 Task: Create New Employee with Employee Name: Gerald Davis, Address Line1: 7910 Mayfield Avenue, Address Line2: Elyria, Address Line3:  OH 44035, Cell Number: 204-470-7336
Action: Mouse moved to (129, 43)
Screenshot: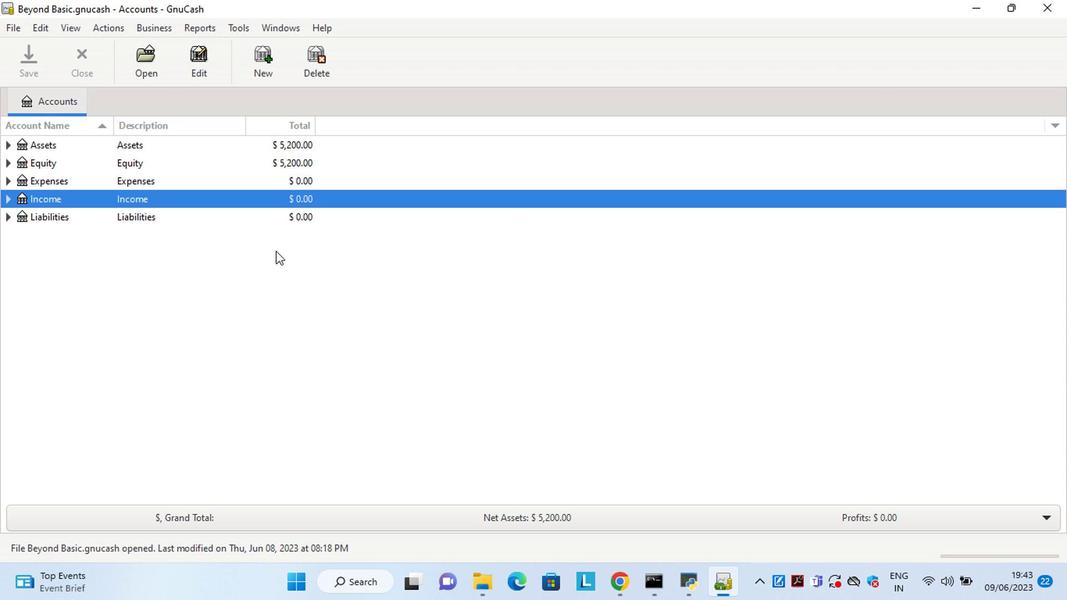 
Action: Mouse pressed left at (129, 43)
Screenshot: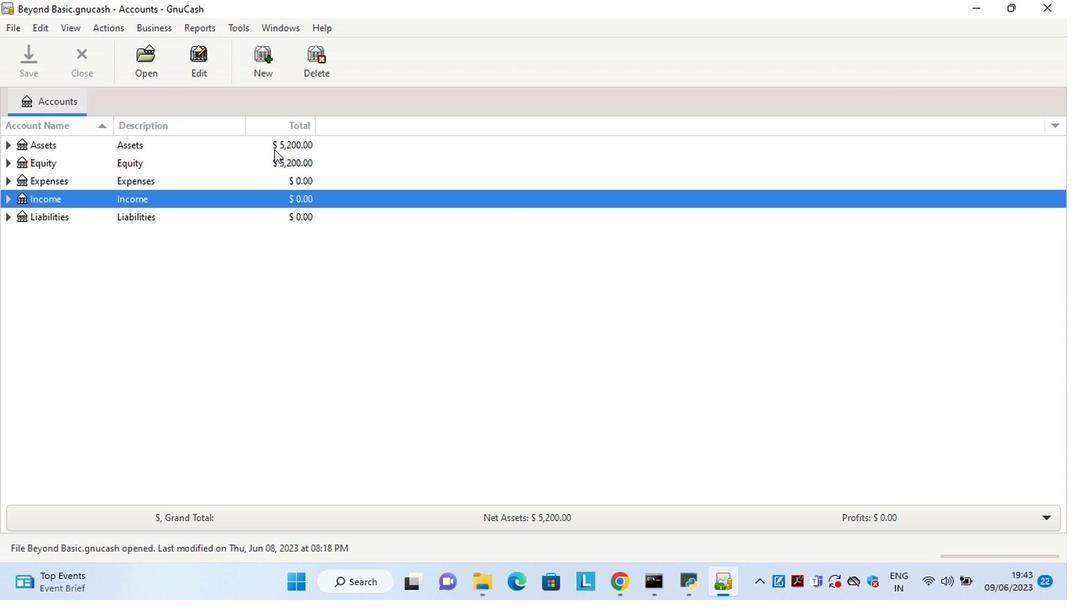 
Action: Mouse moved to (260, 111)
Screenshot: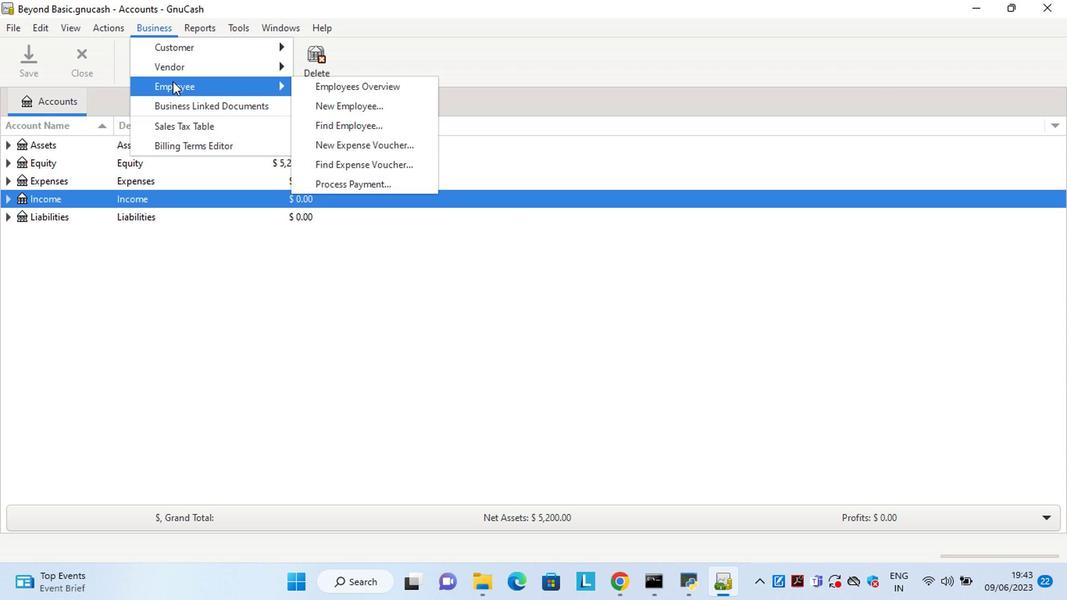 
Action: Mouse pressed left at (260, 111)
Screenshot: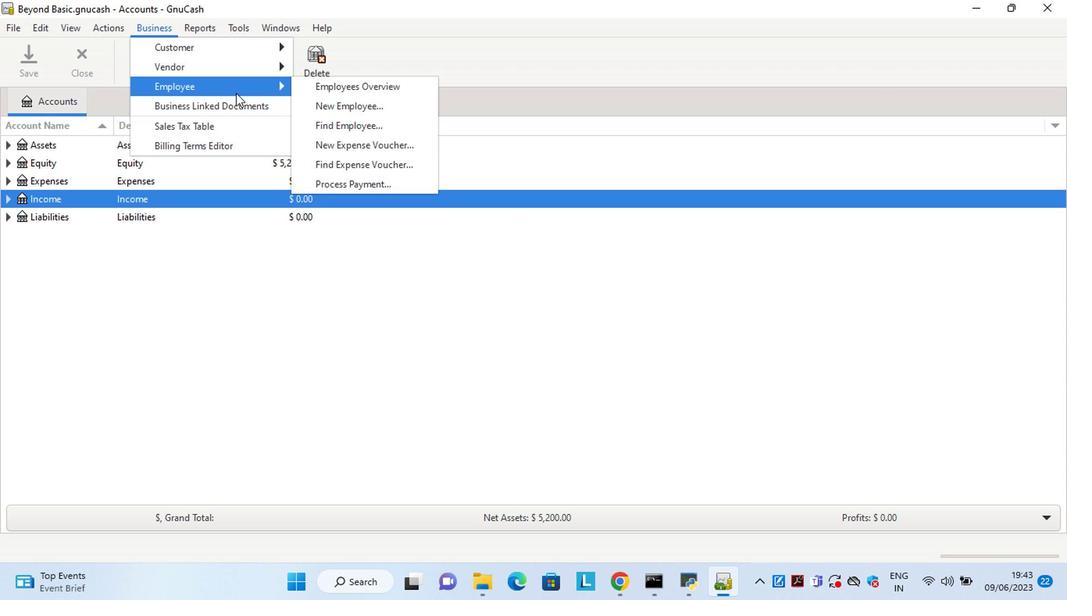 
Action: Mouse pressed left at (260, 111)
Screenshot: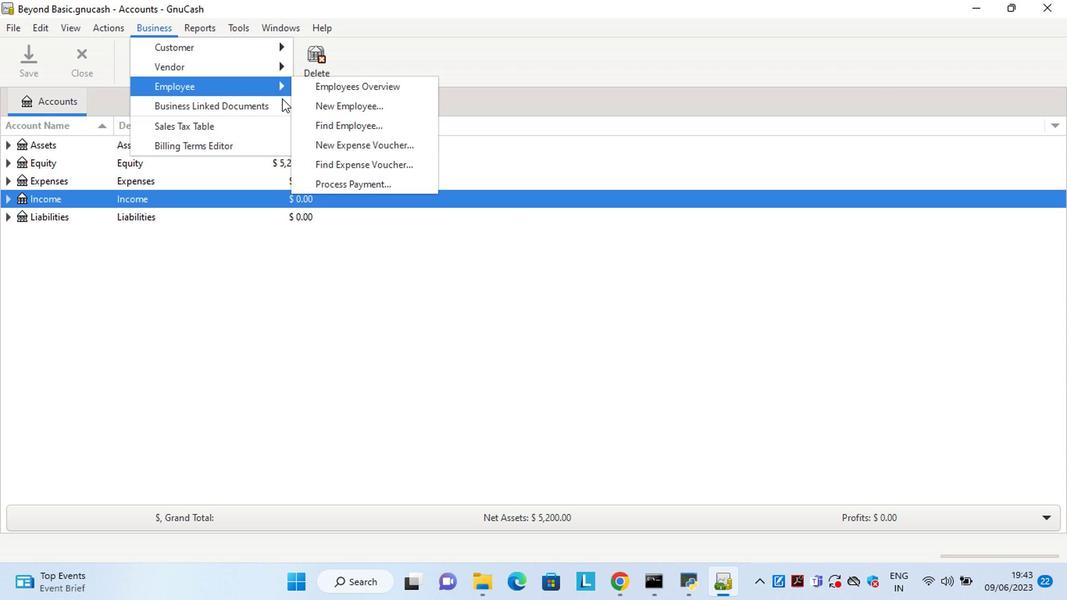
Action: Mouse moved to (585, 135)
Screenshot: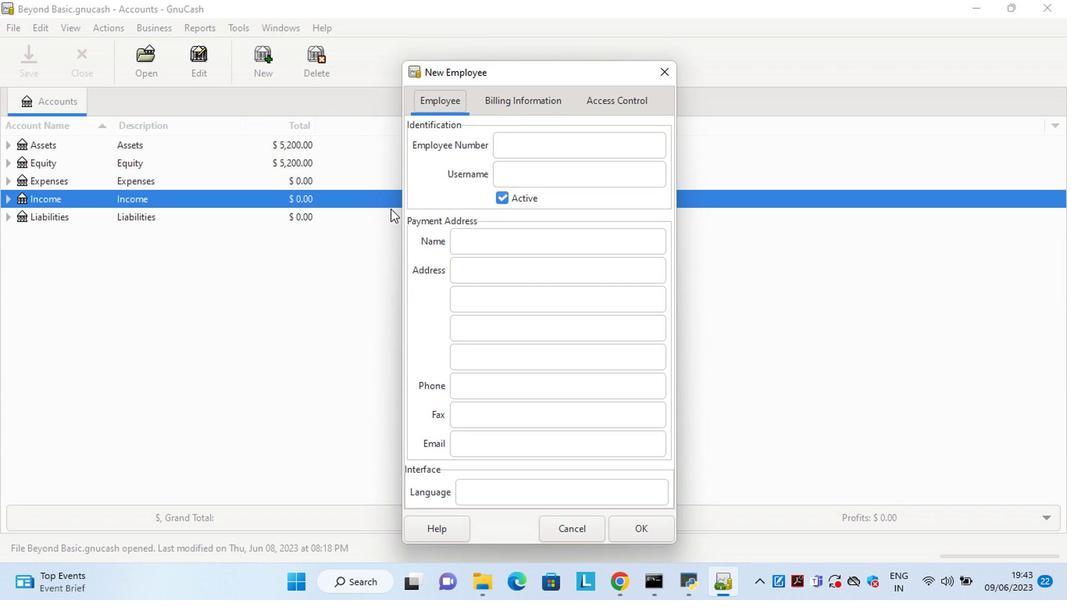 
Action: Mouse pressed left at (585, 135)
Screenshot: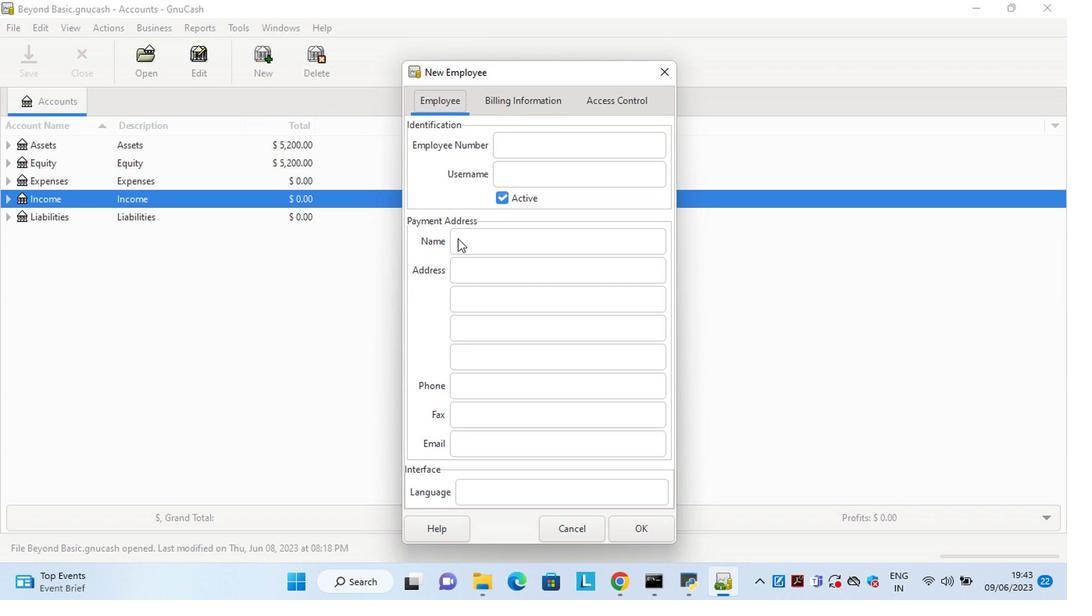 
Action: Mouse moved to (136, 42)
Screenshot: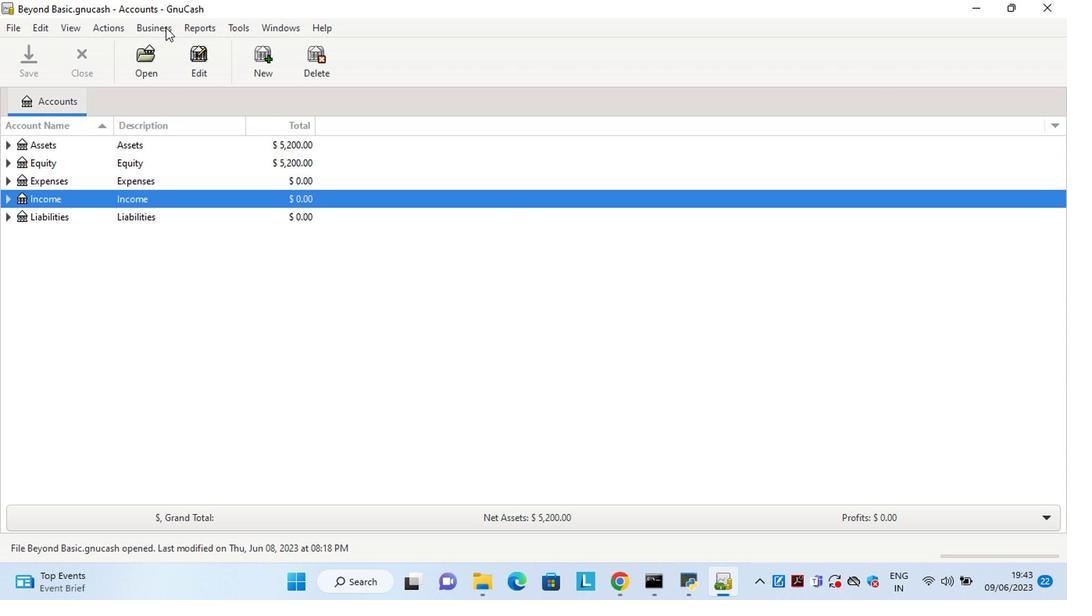 
Action: Mouse pressed left at (136, 42)
Screenshot: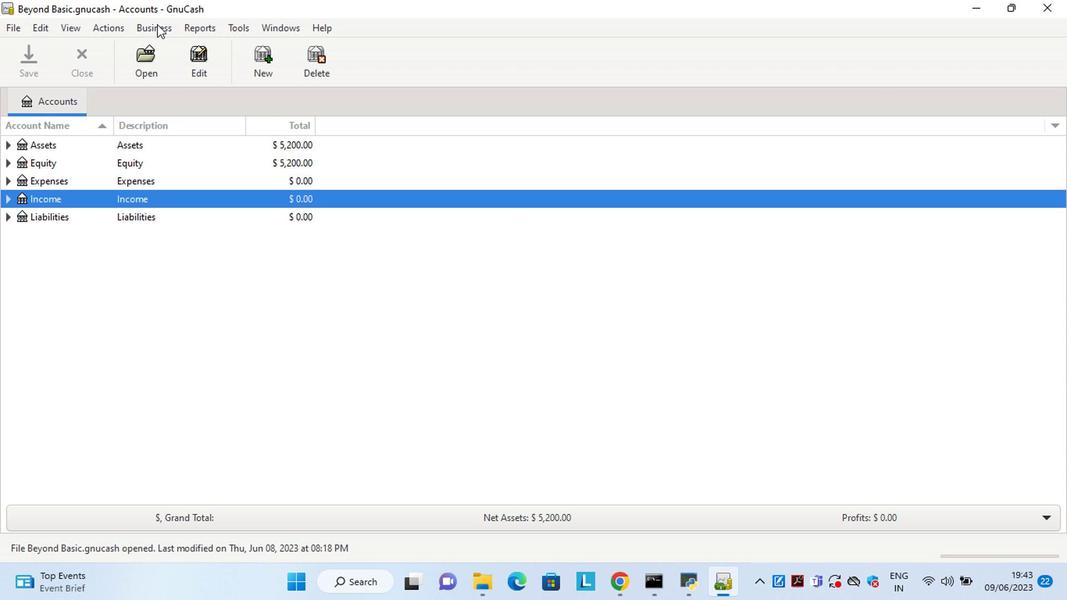
Action: Mouse moved to (256, 102)
Screenshot: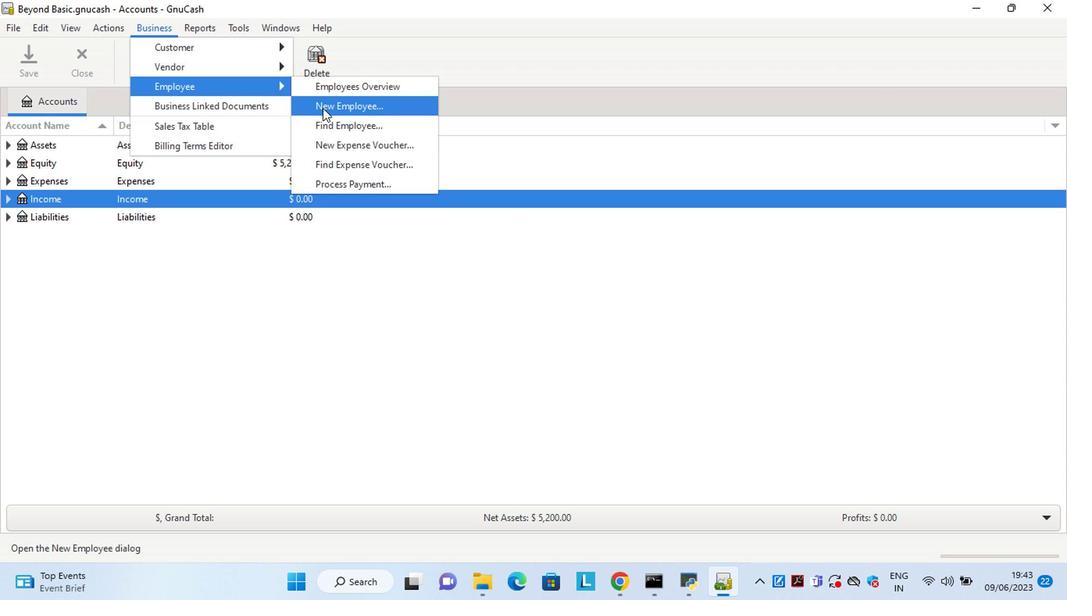 
Action: Mouse pressed left at (256, 102)
Screenshot: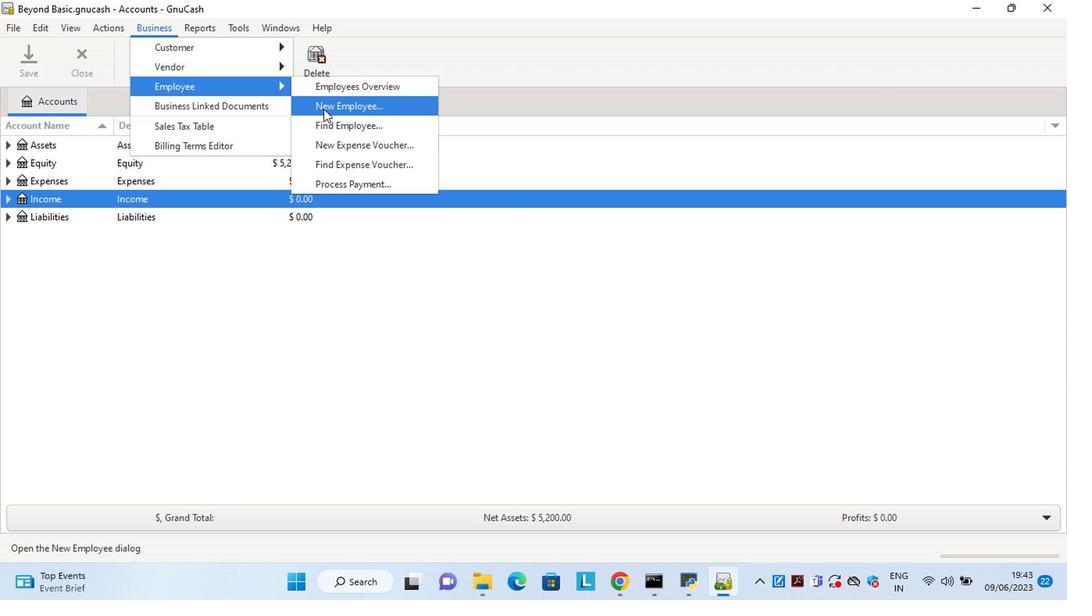 
Action: Mouse moved to (406, 200)
Screenshot: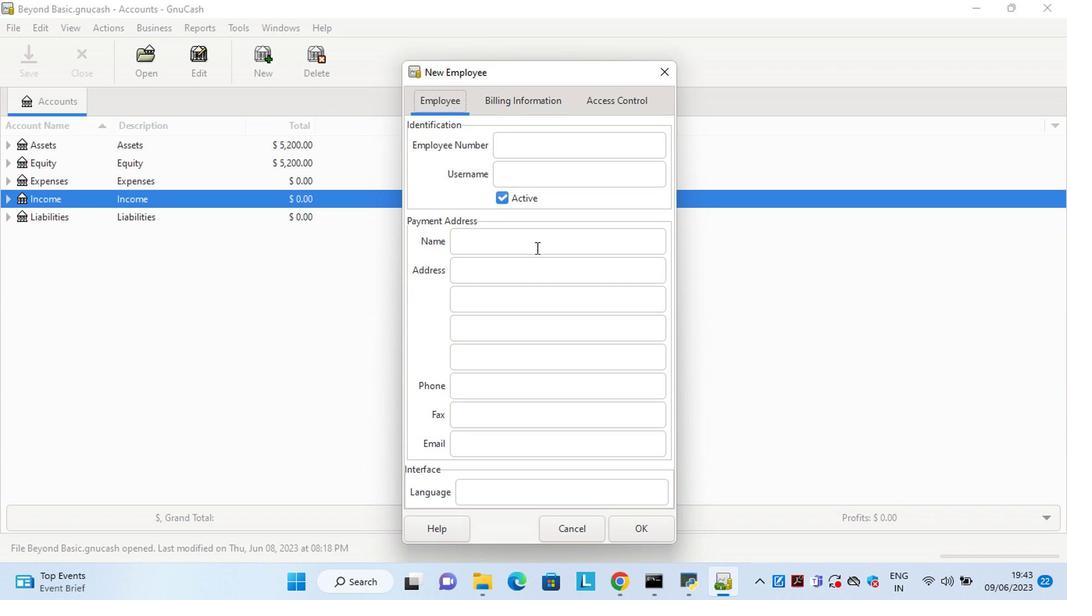 
Action: Mouse pressed left at (406, 200)
Screenshot: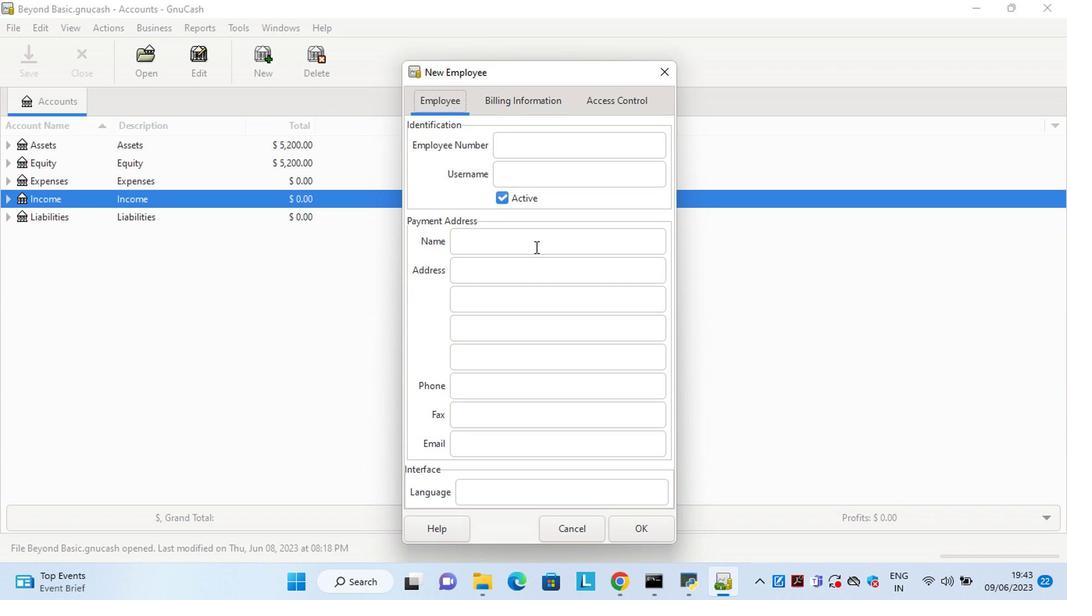 
Action: Key pressed <Key.shift>Gerald<Key.space><Key.shift>Davis<Key.tab>7910<Key.space><Key.shift><Key.shift><Key.shift><Key.shift><Key.shift><Key.shift><Key.shift>Mayfield<Key.space><Key.shift>An<Key.backspace>venue<Key.tab><Key.shift>Elyria<Key.tab><Key.shift>OH<Key.space>44035<Key.tab><Key.tab>204-470-7336
Screenshot: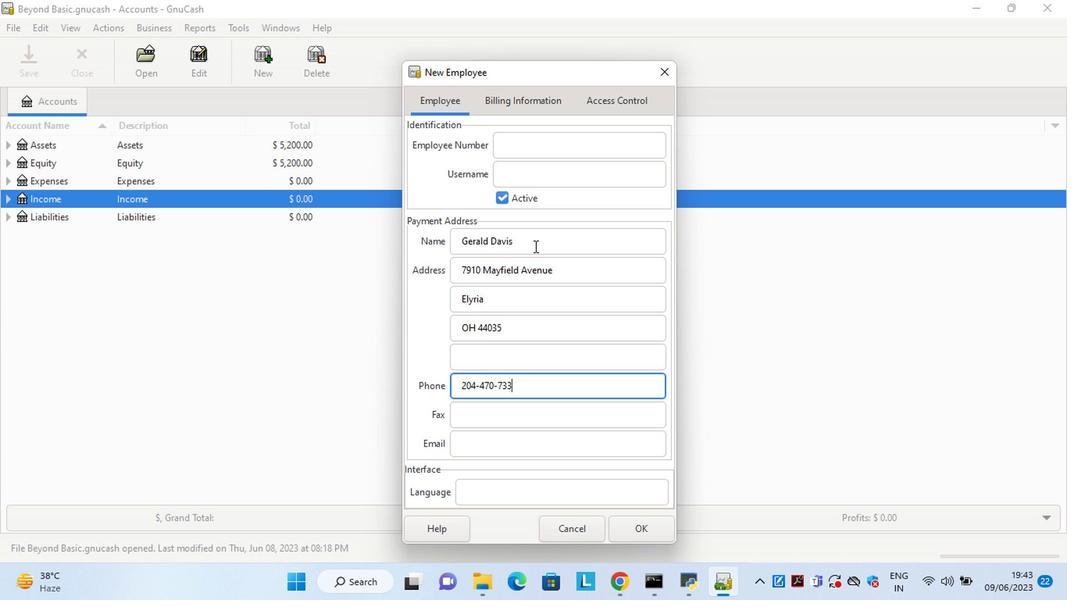 
Action: Mouse moved to (467, 396)
Screenshot: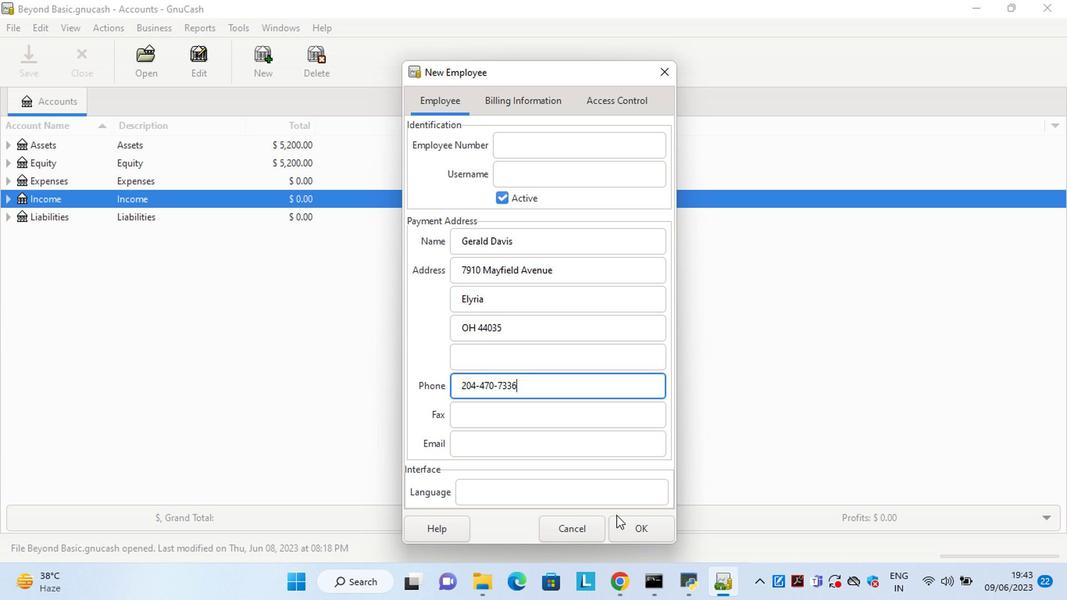 
Action: Mouse pressed left at (467, 396)
Screenshot: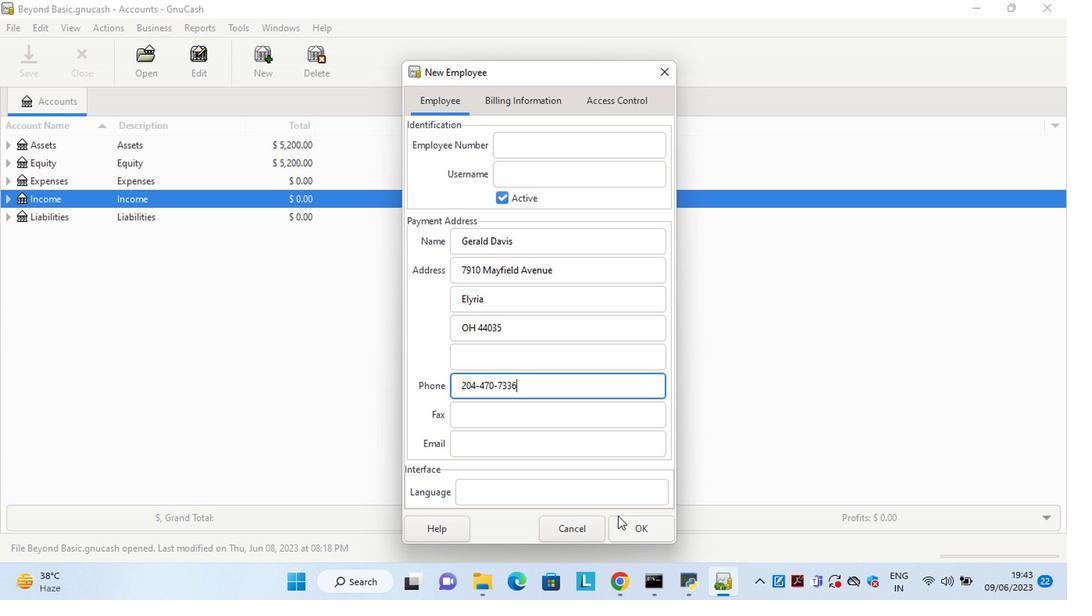 
